 Task: Create a due date automation trigger when advanced on, on the tuesday after a card is due add content with a name or a description ending with resume at 11:00 AM.
Action: Mouse moved to (1154, 84)
Screenshot: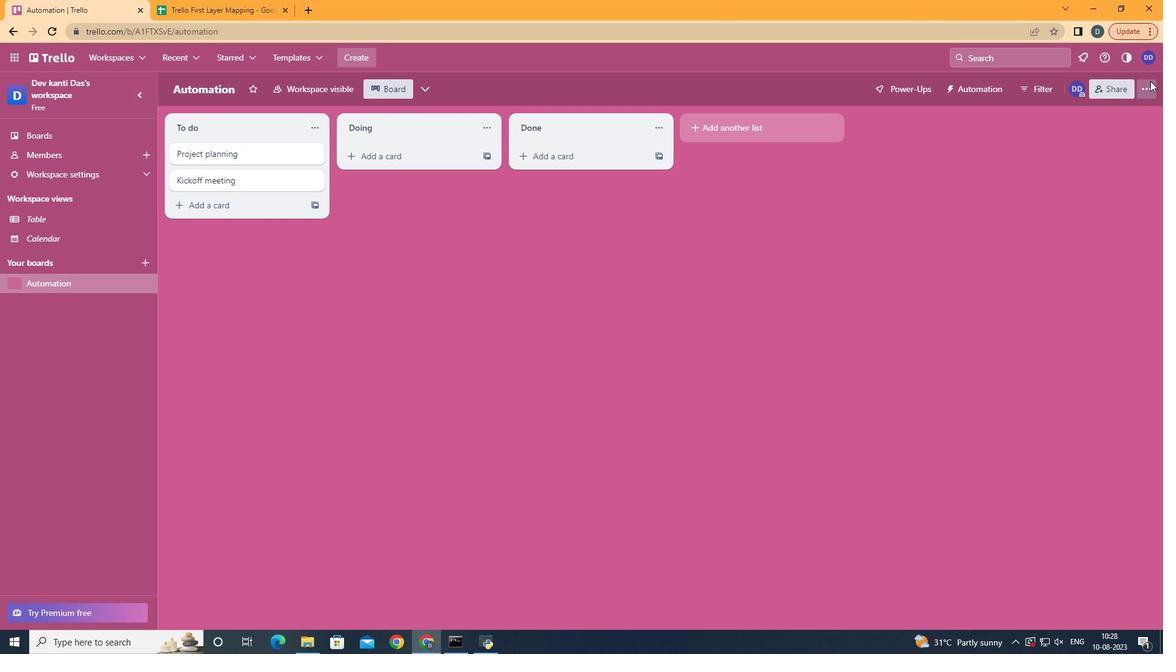 
Action: Mouse pressed left at (1154, 84)
Screenshot: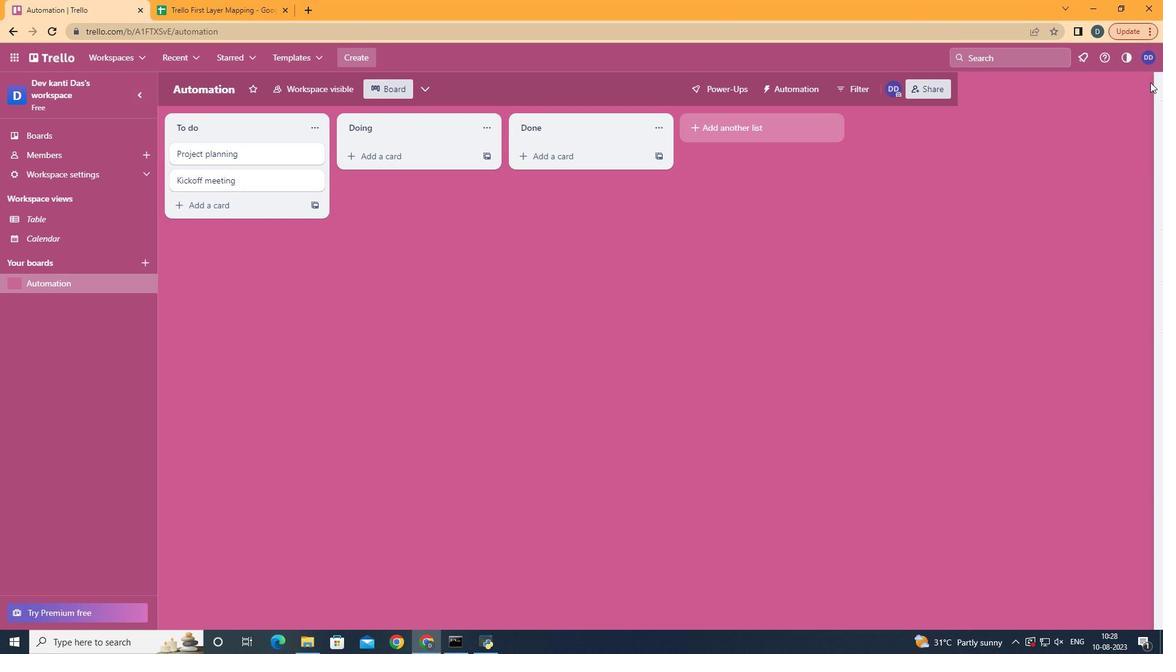 
Action: Mouse moved to (1069, 256)
Screenshot: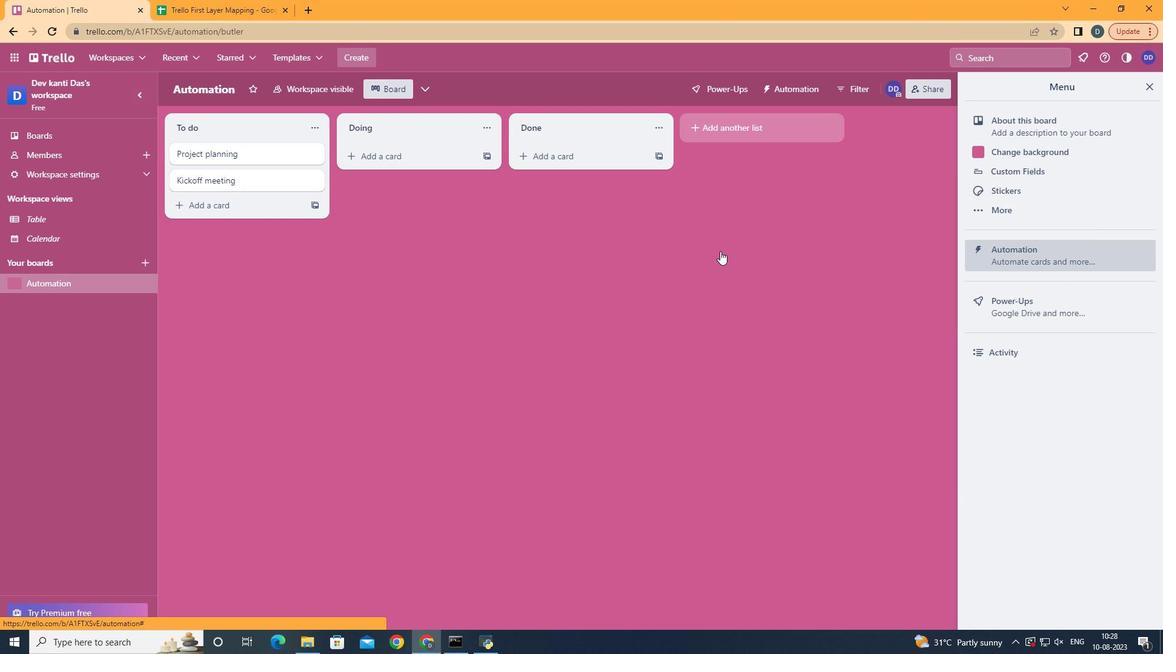 
Action: Mouse pressed left at (1074, 255)
Screenshot: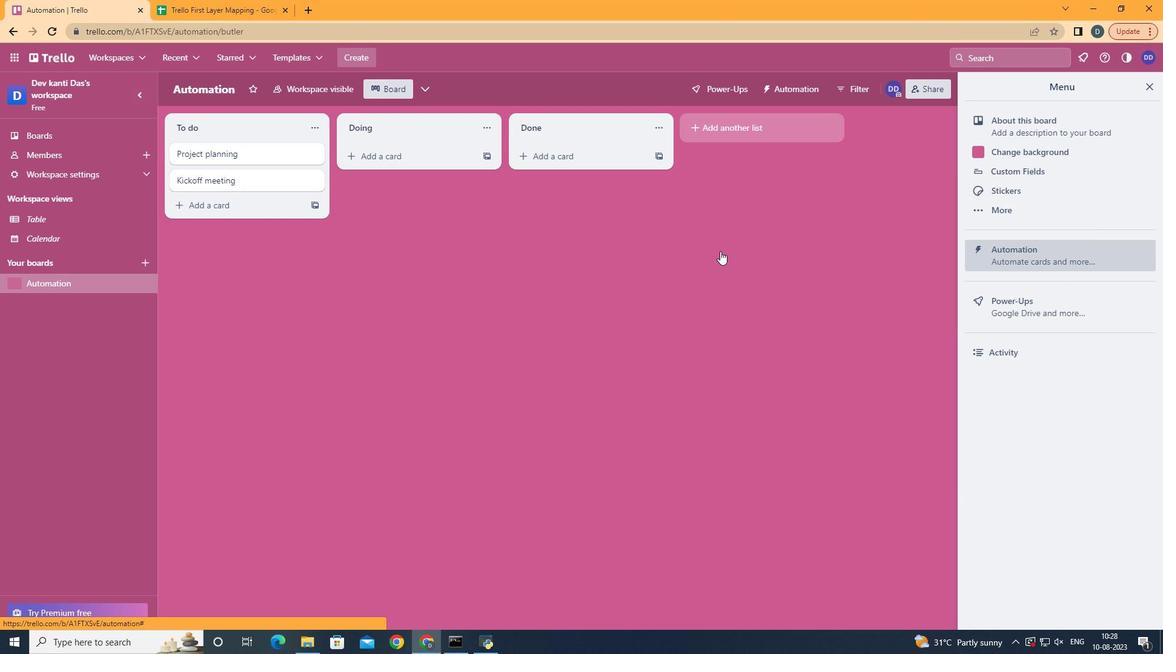 
Action: Mouse moved to (215, 248)
Screenshot: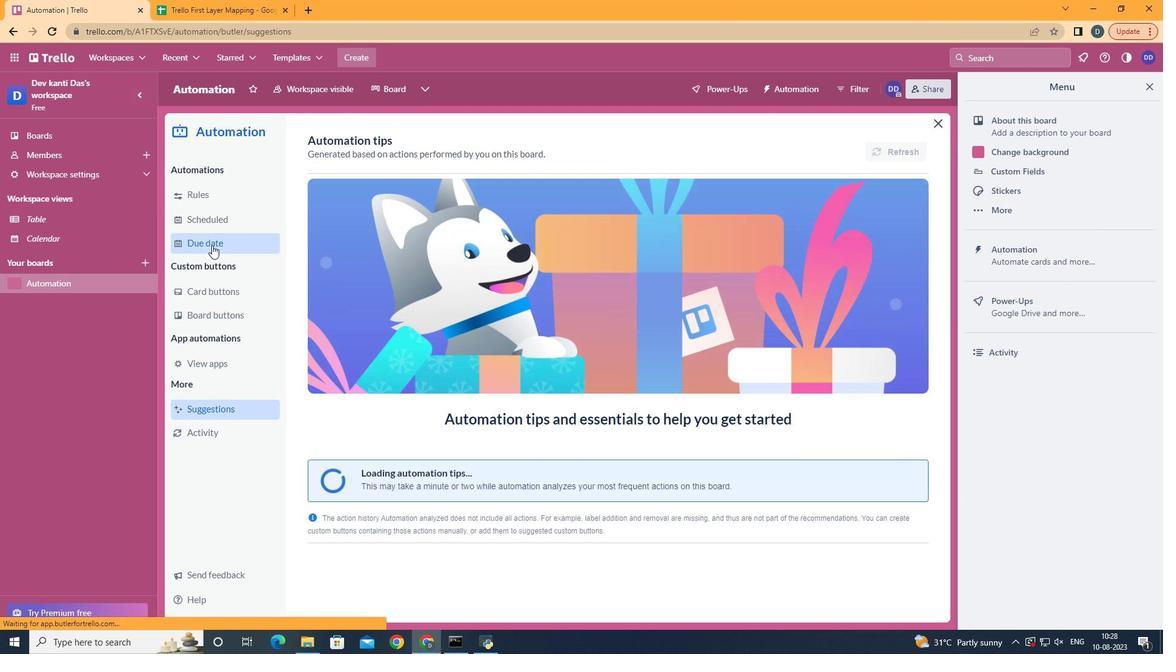 
Action: Mouse pressed left at (215, 248)
Screenshot: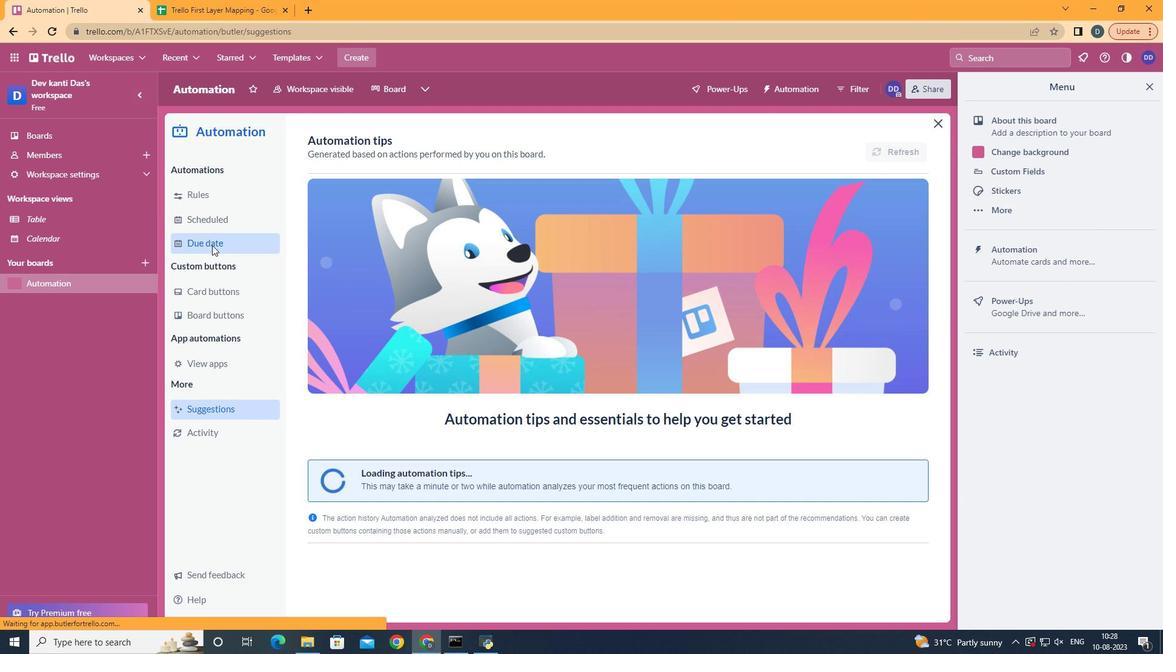 
Action: Mouse moved to (849, 144)
Screenshot: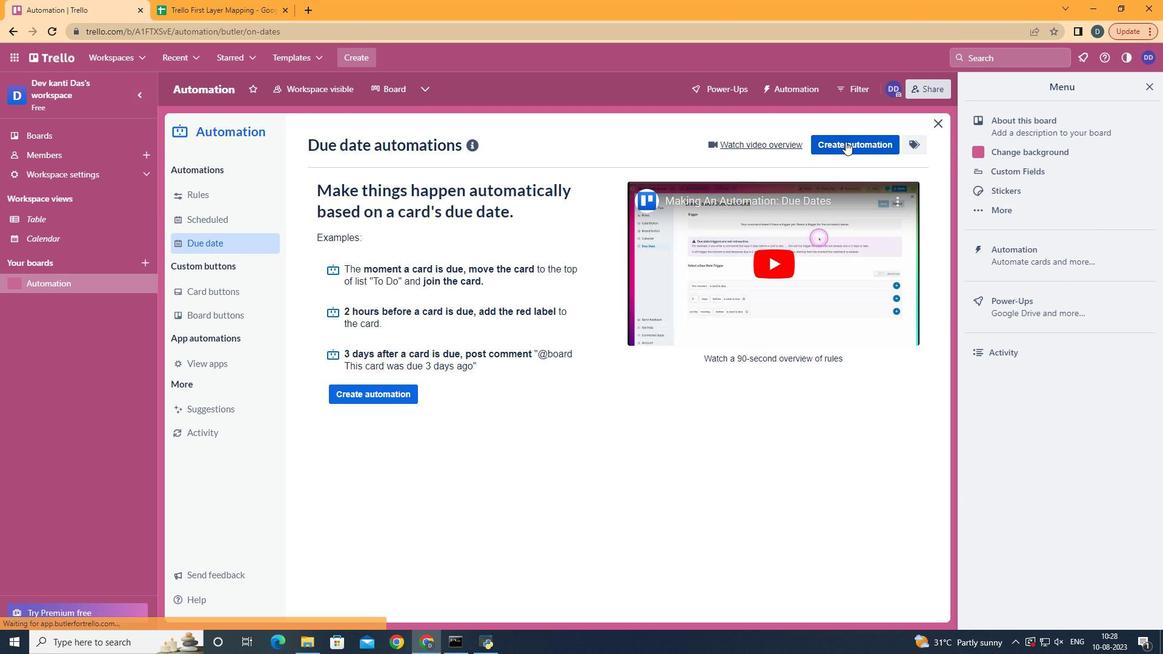 
Action: Mouse pressed left at (849, 144)
Screenshot: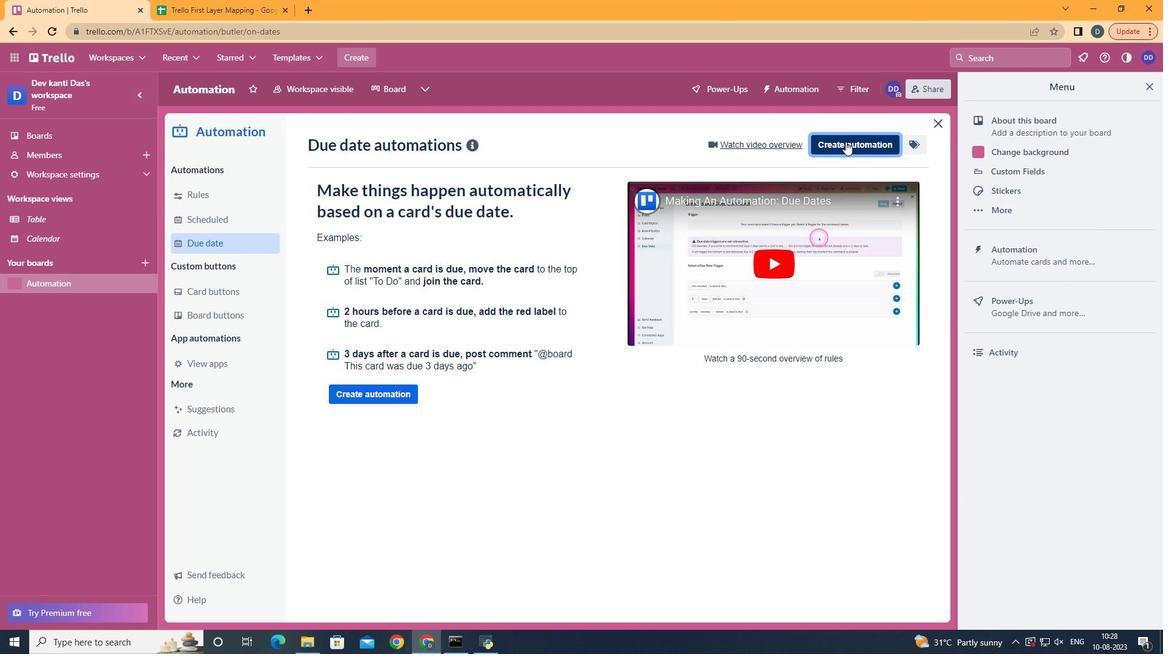 
Action: Mouse moved to (632, 276)
Screenshot: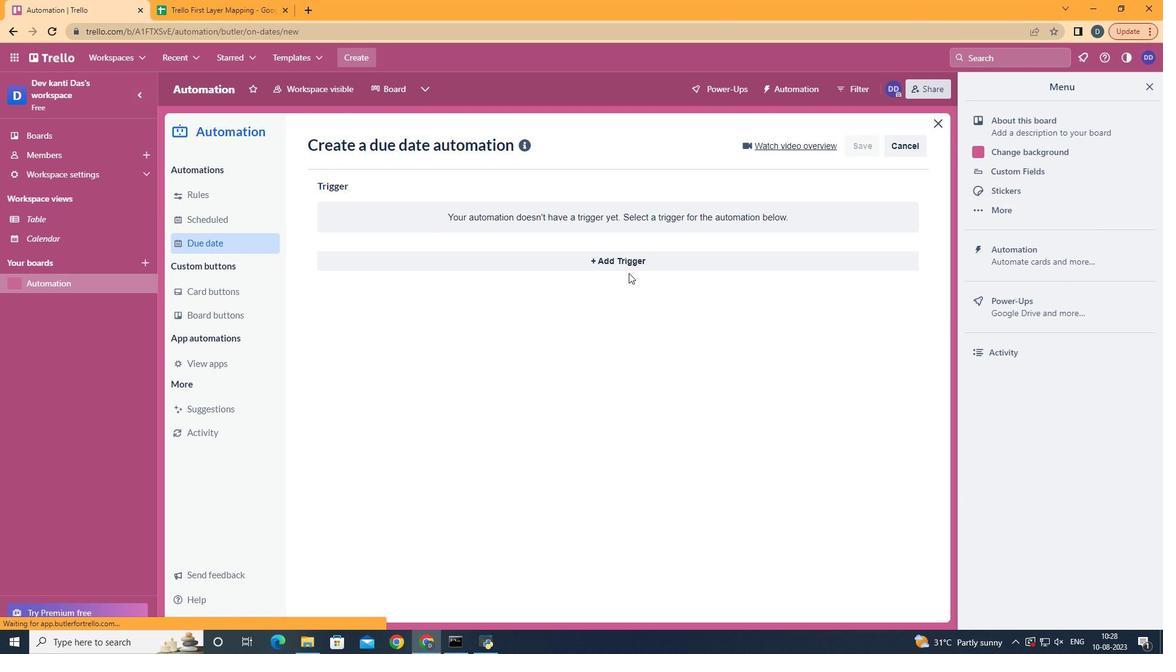 
Action: Mouse pressed left at (632, 276)
Screenshot: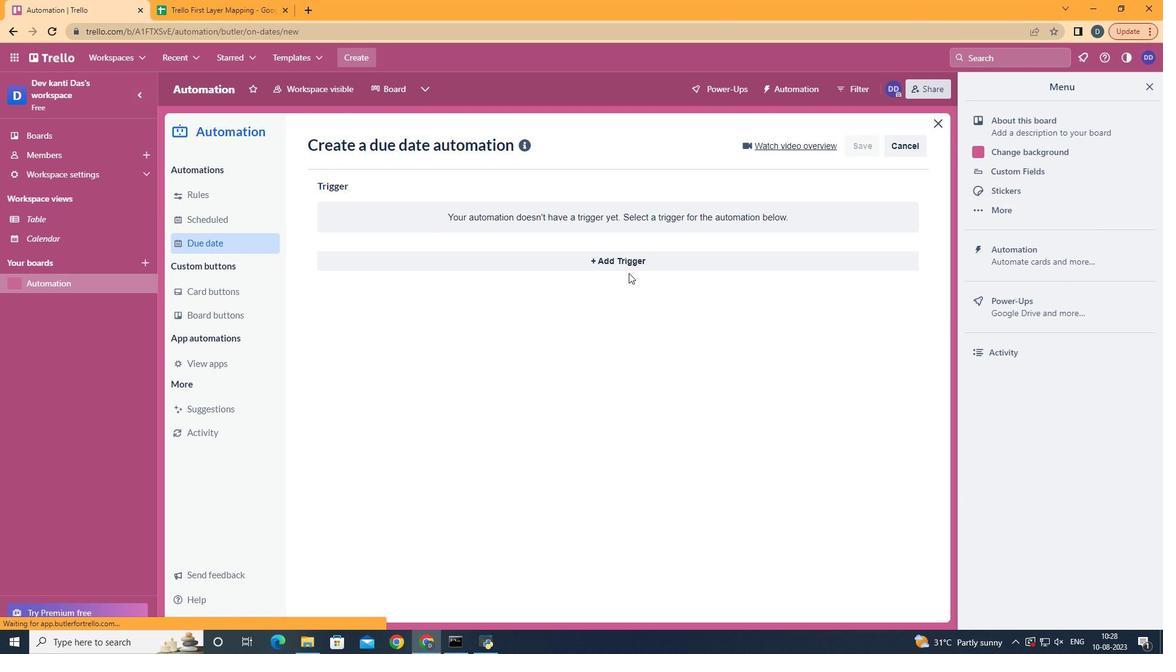 
Action: Mouse moved to (658, 262)
Screenshot: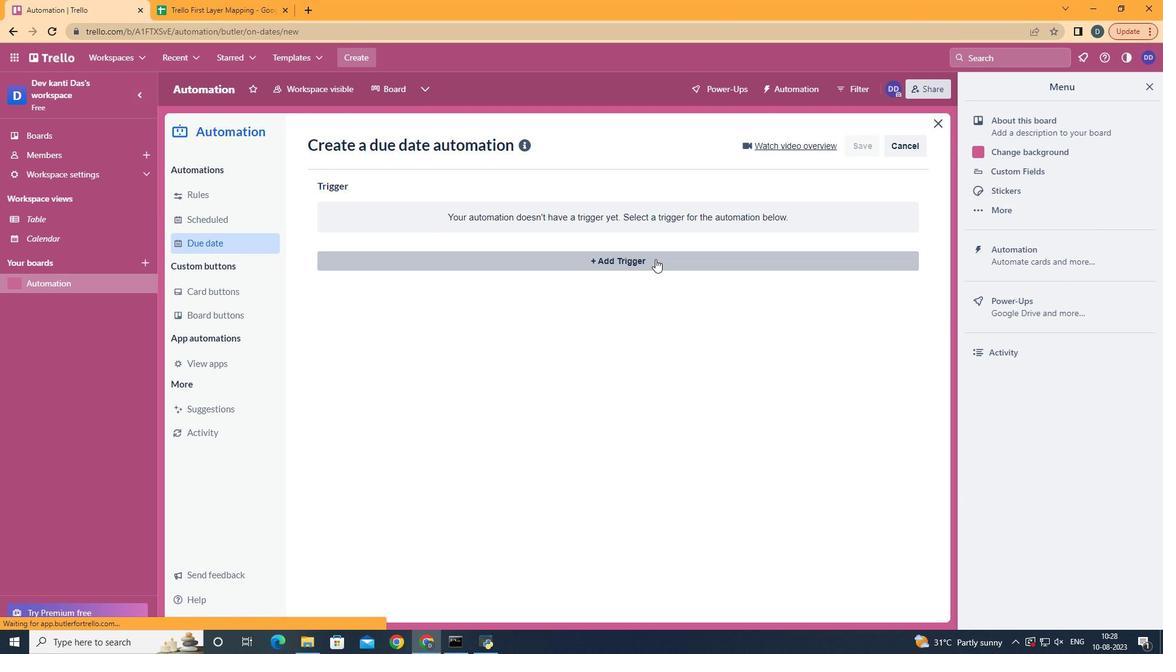 
Action: Mouse pressed left at (658, 262)
Screenshot: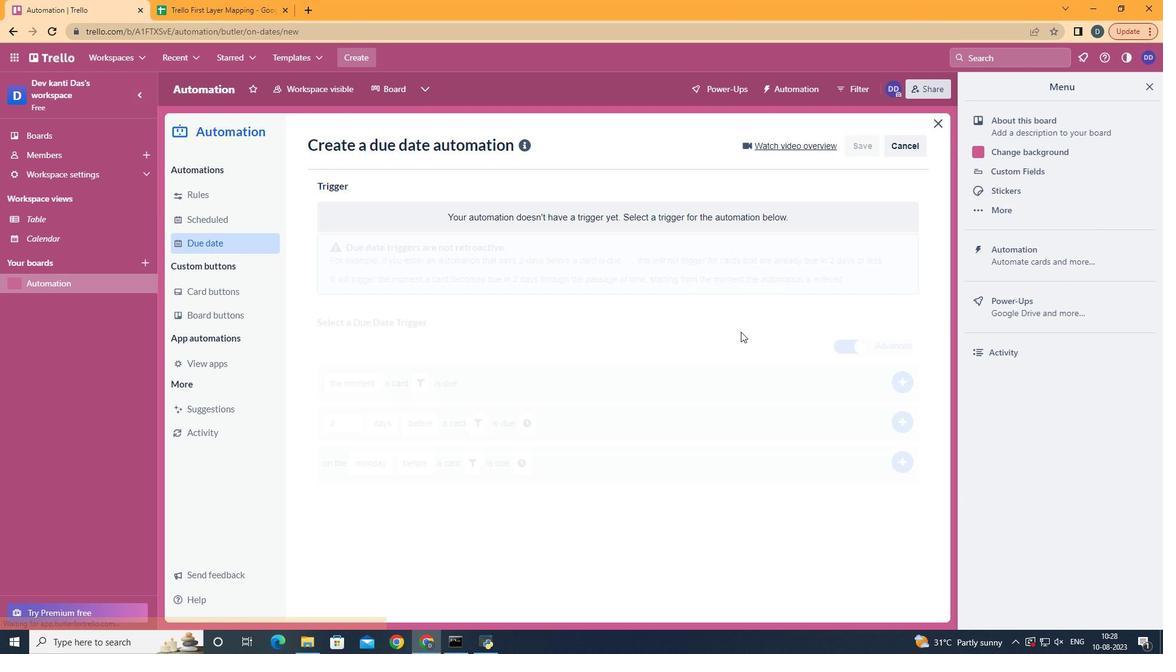 
Action: Mouse moved to (400, 338)
Screenshot: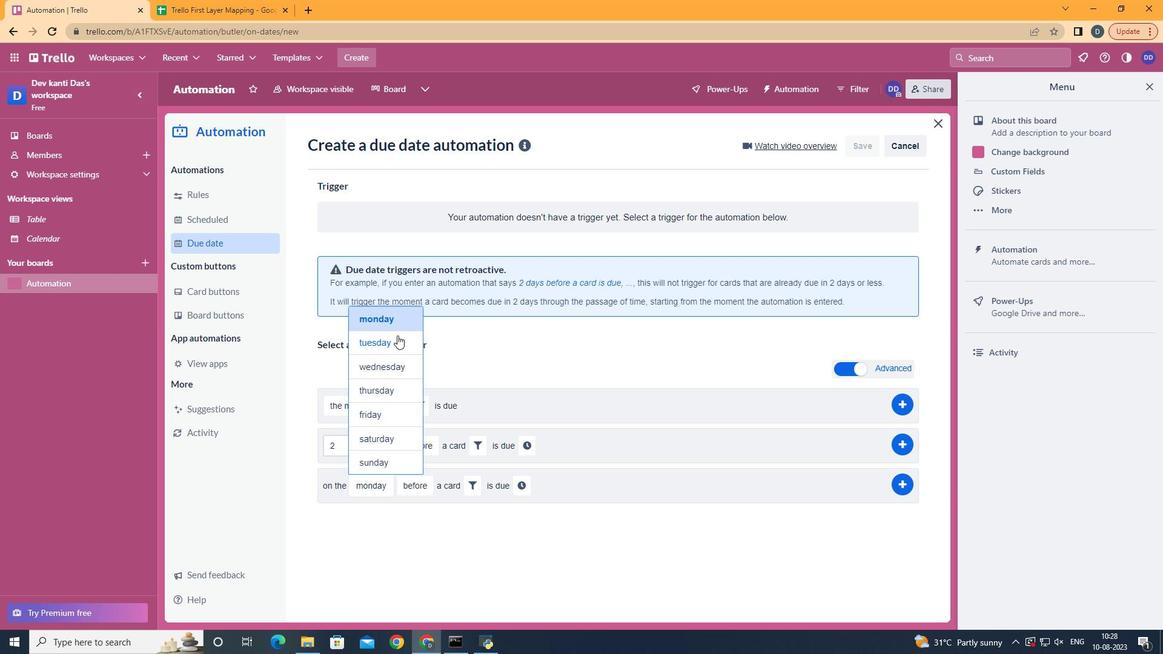 
Action: Mouse pressed left at (400, 338)
Screenshot: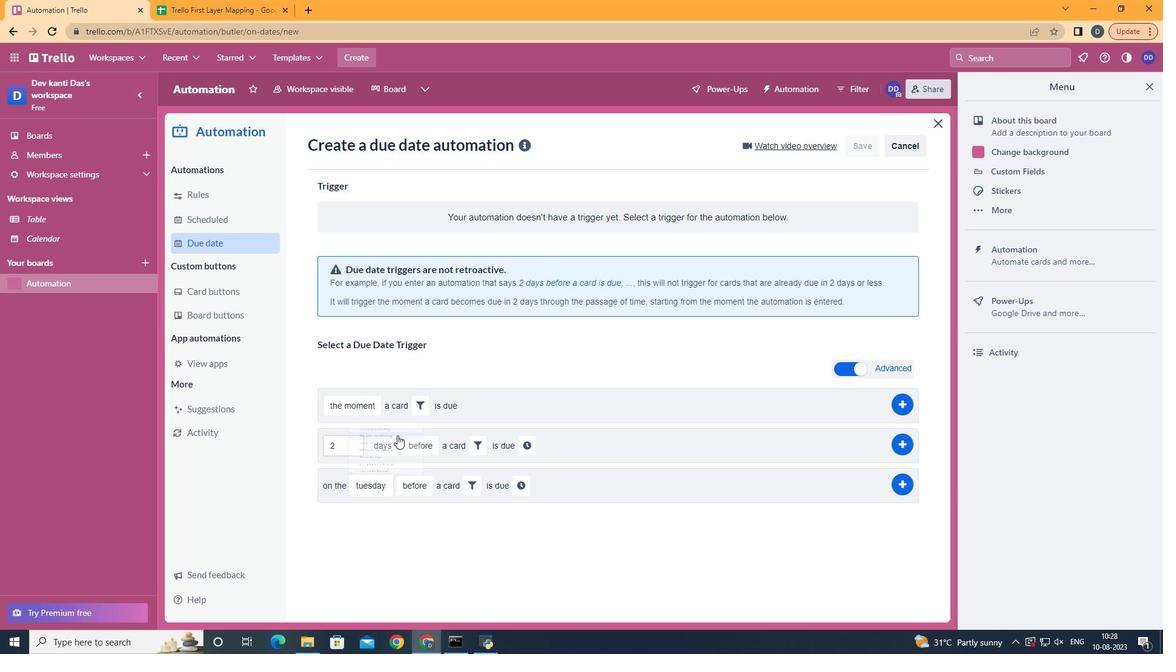 
Action: Mouse moved to (415, 533)
Screenshot: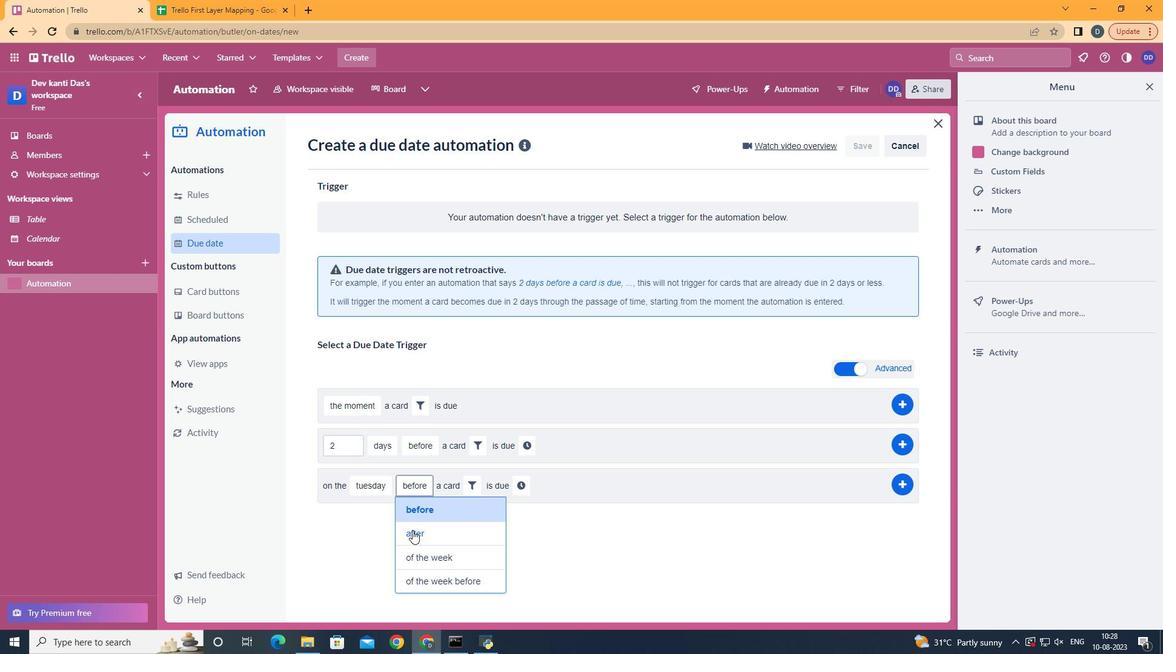 
Action: Mouse pressed left at (415, 533)
Screenshot: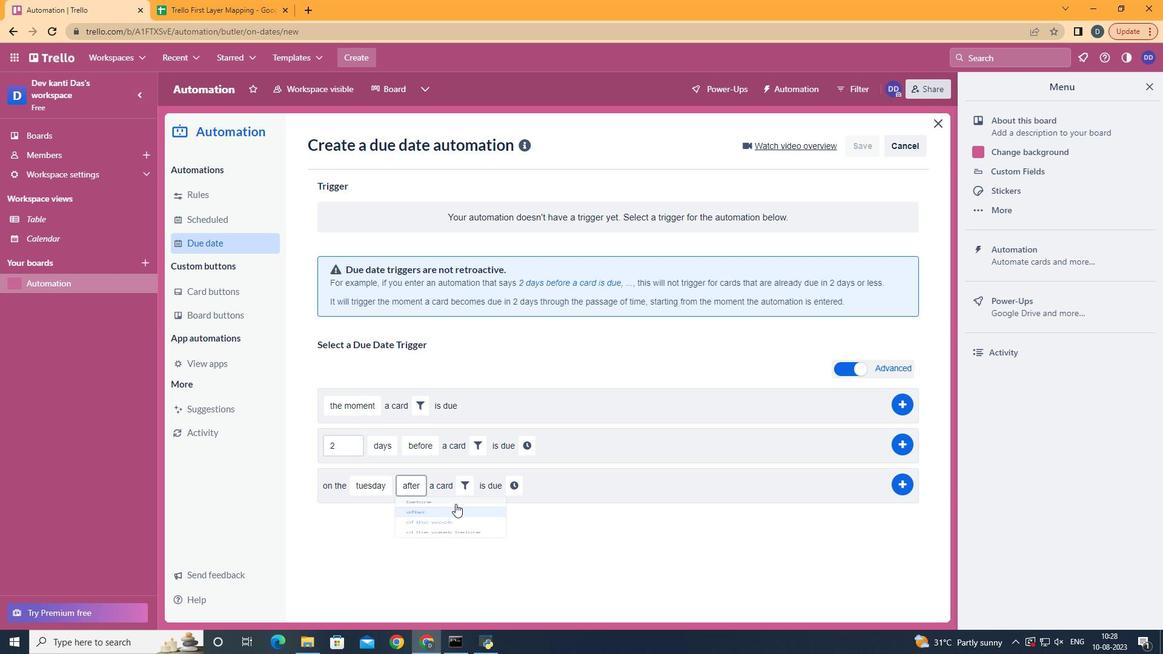 
Action: Mouse moved to (468, 495)
Screenshot: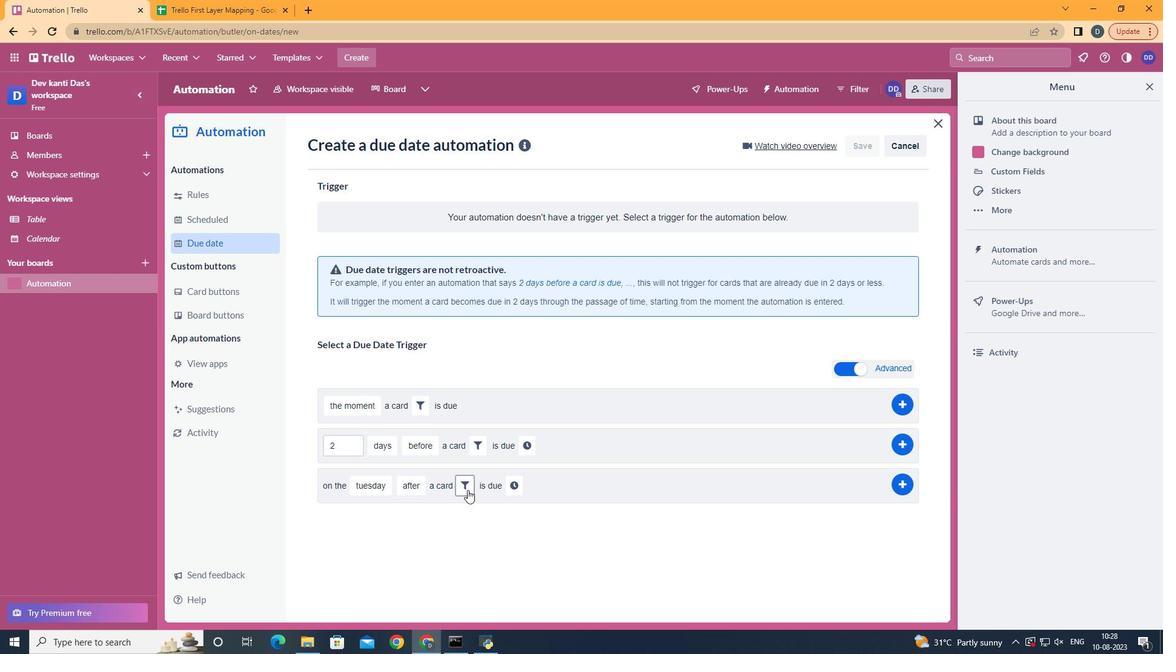 
Action: Mouse pressed left at (468, 495)
Screenshot: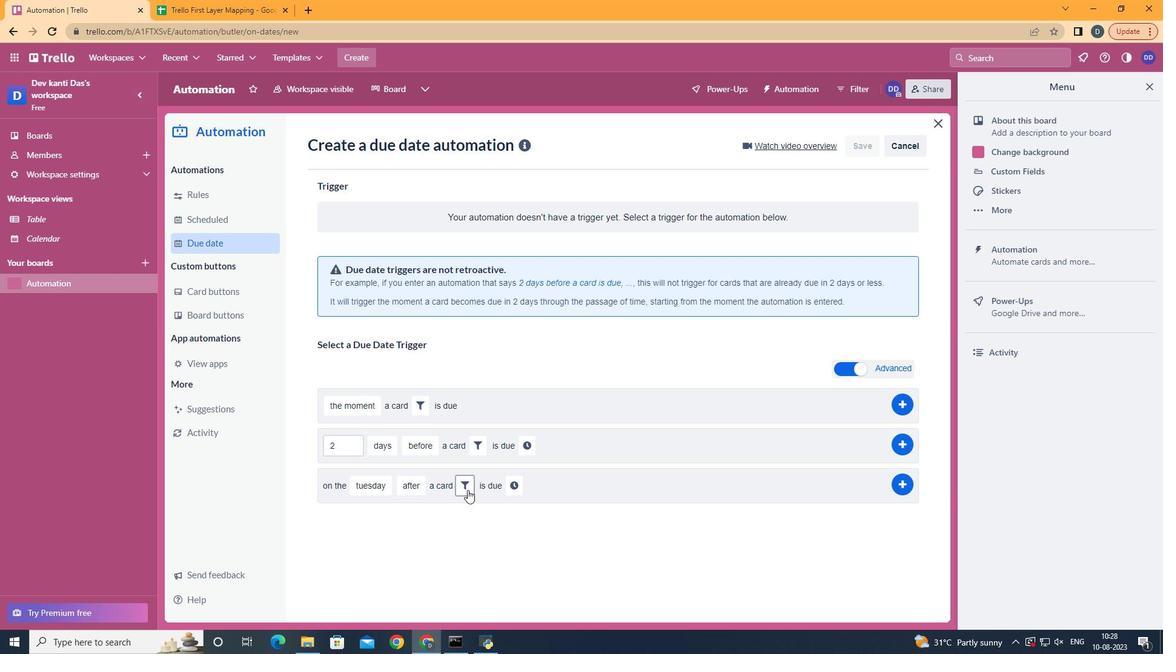
Action: Mouse moved to (620, 527)
Screenshot: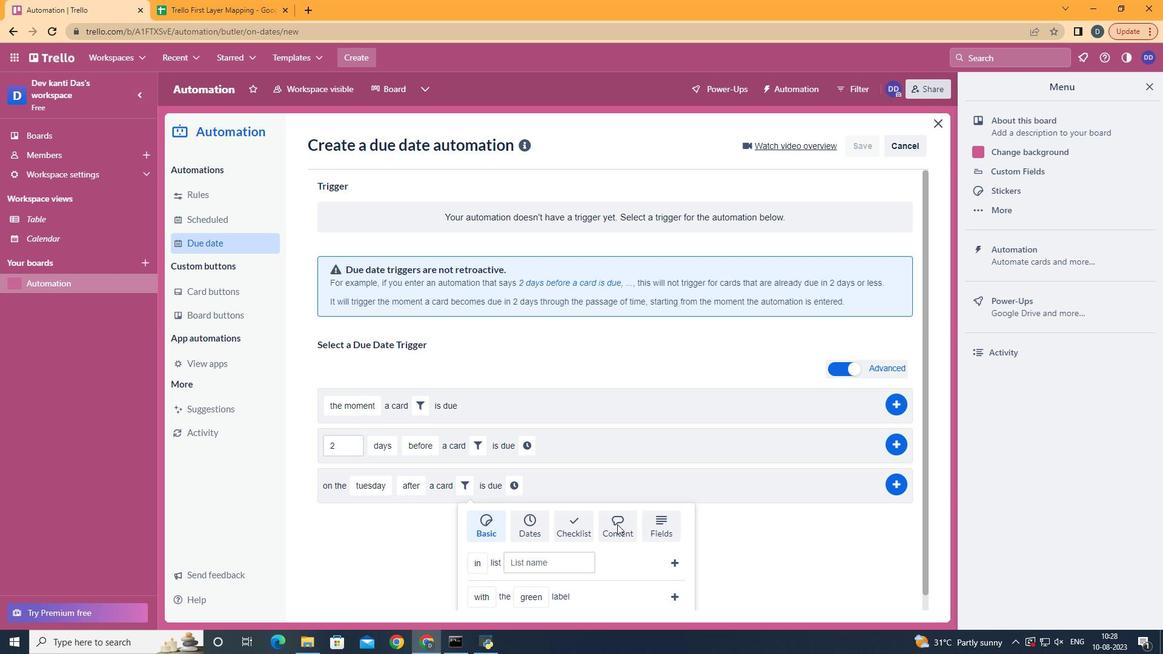 
Action: Mouse pressed left at (620, 527)
Screenshot: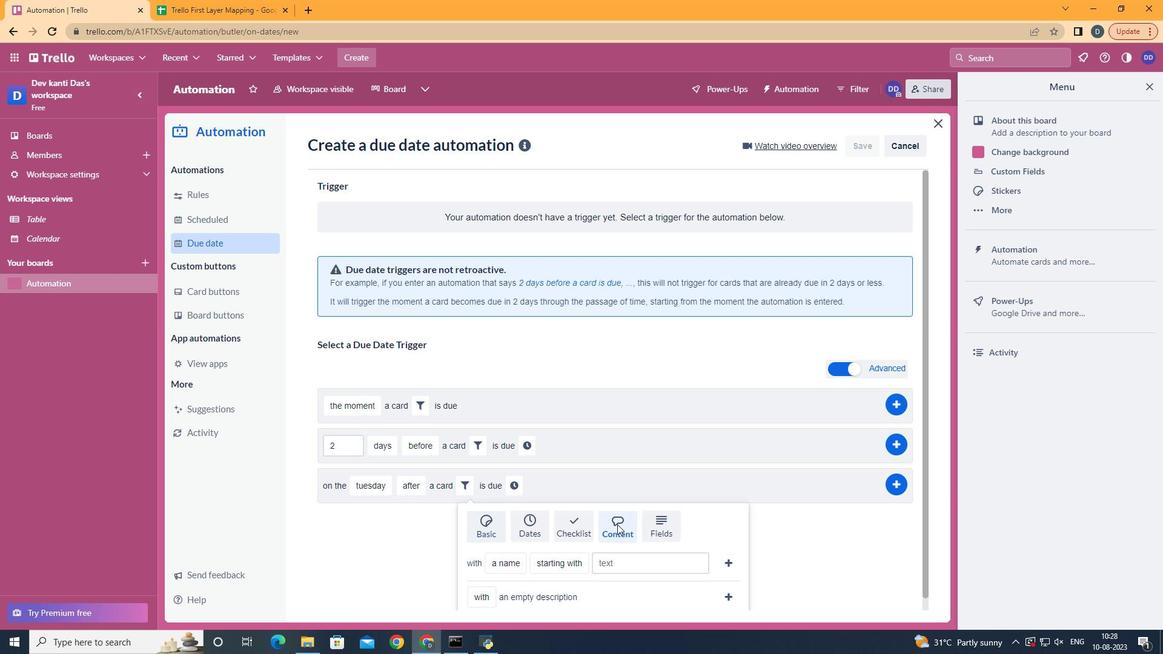 
Action: Mouse moved to (524, 547)
Screenshot: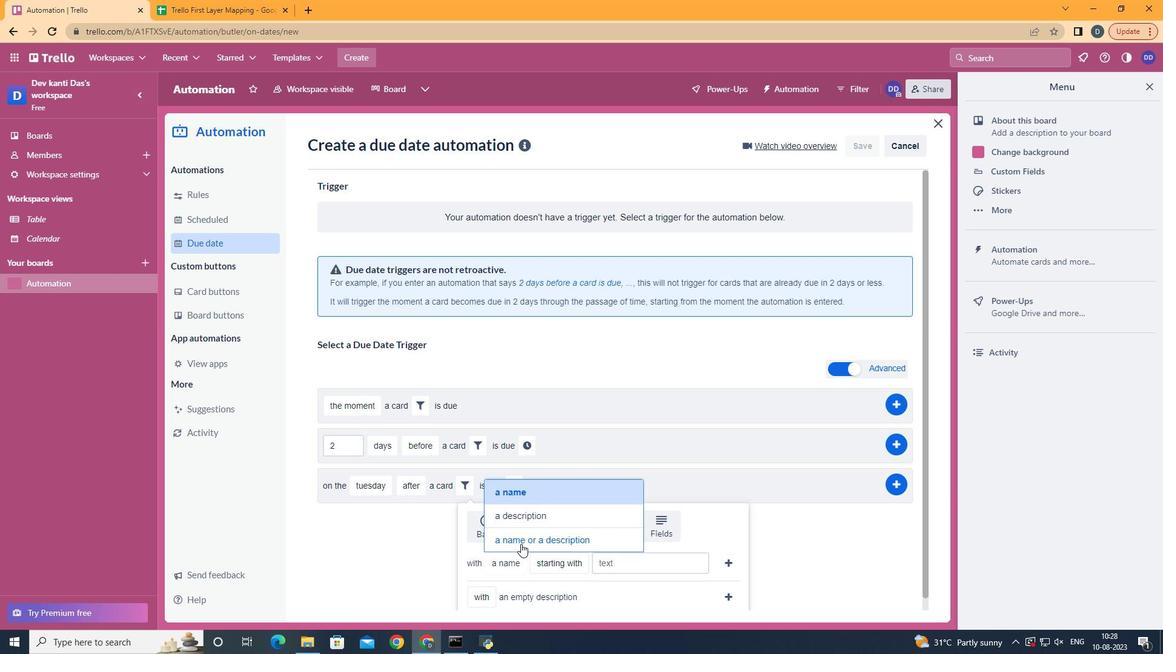 
Action: Mouse pressed left at (524, 547)
Screenshot: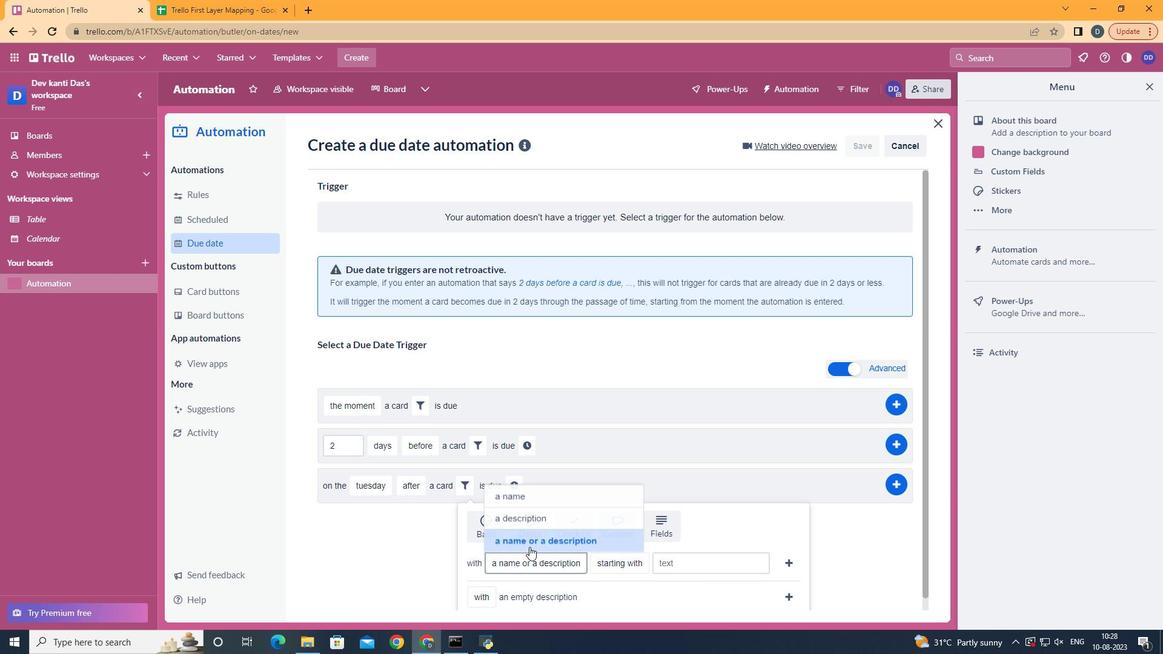 
Action: Mouse moved to (647, 442)
Screenshot: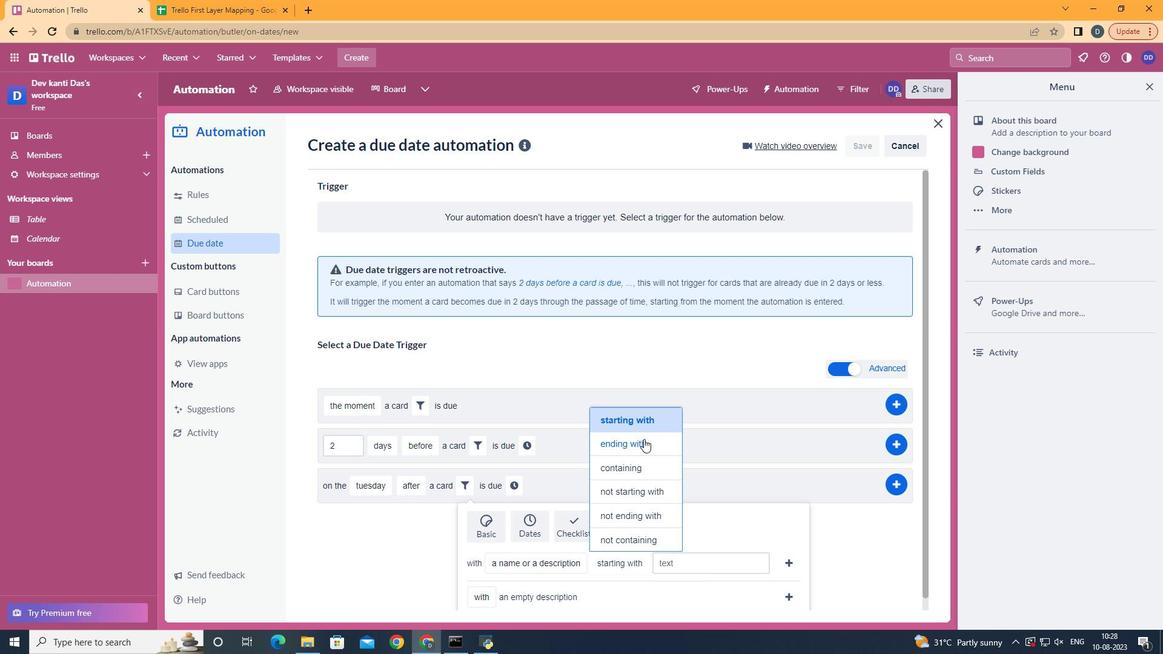 
Action: Mouse pressed left at (647, 442)
Screenshot: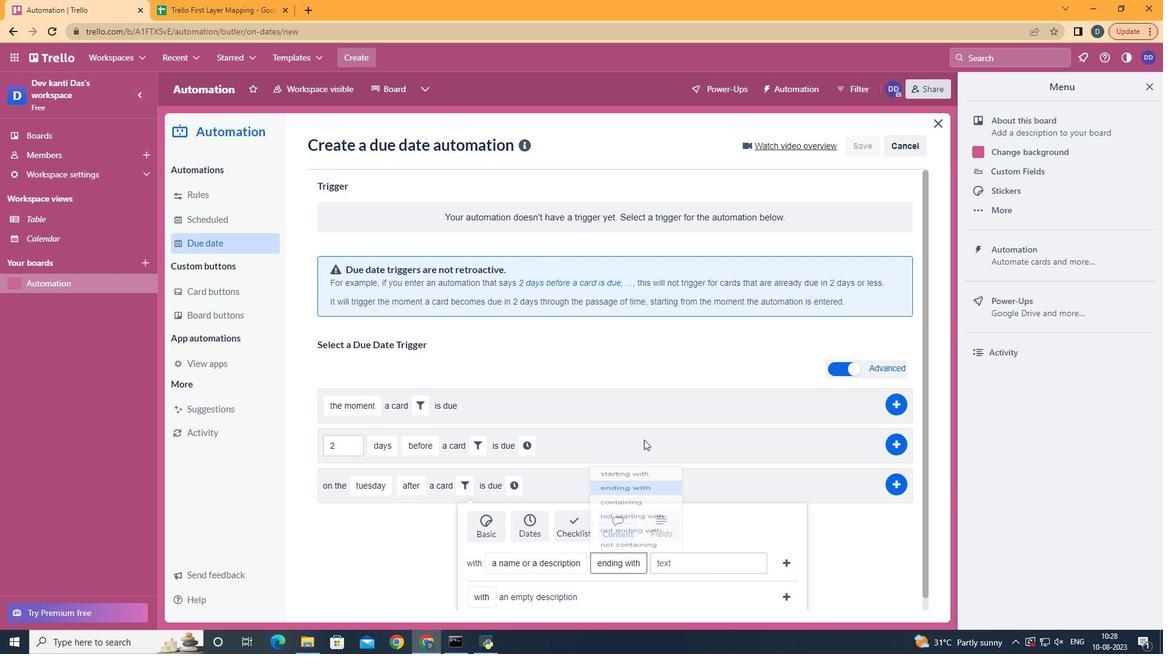 
Action: Mouse moved to (697, 558)
Screenshot: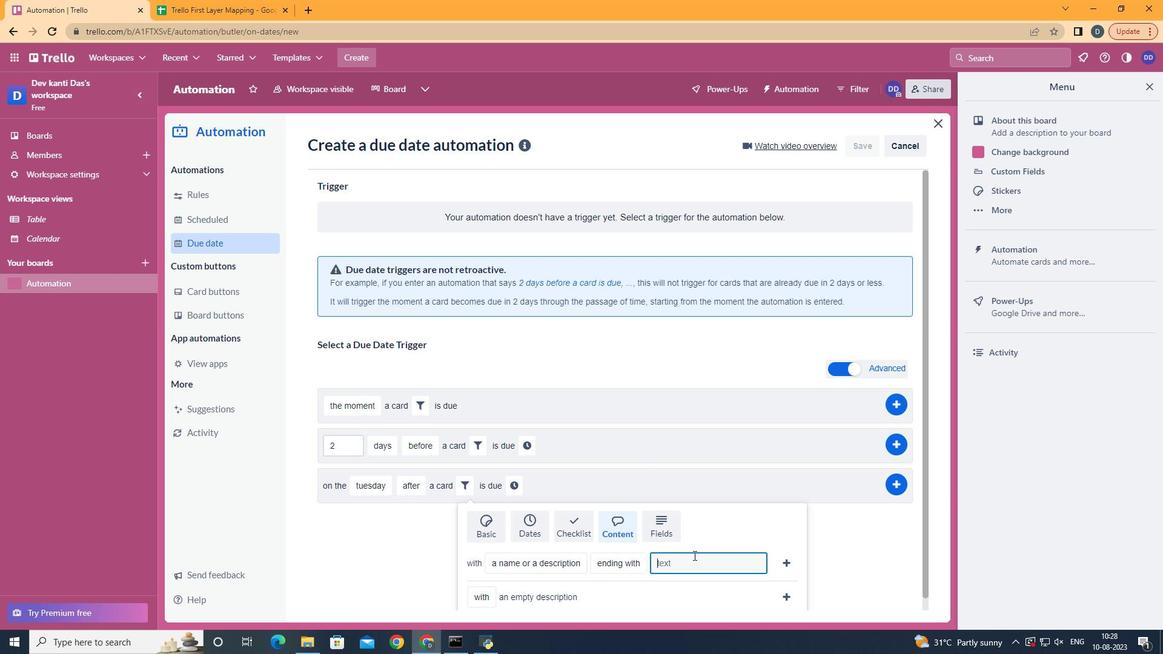 
Action: Mouse pressed left at (697, 558)
Screenshot: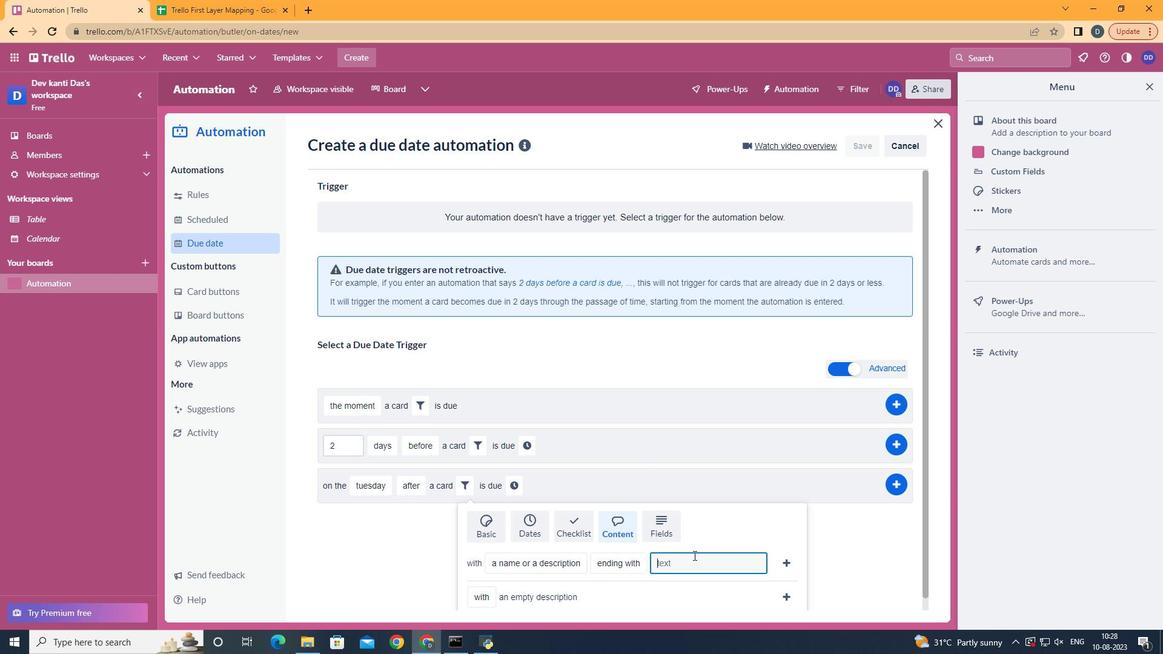 
Action: Key pressed resume
Screenshot: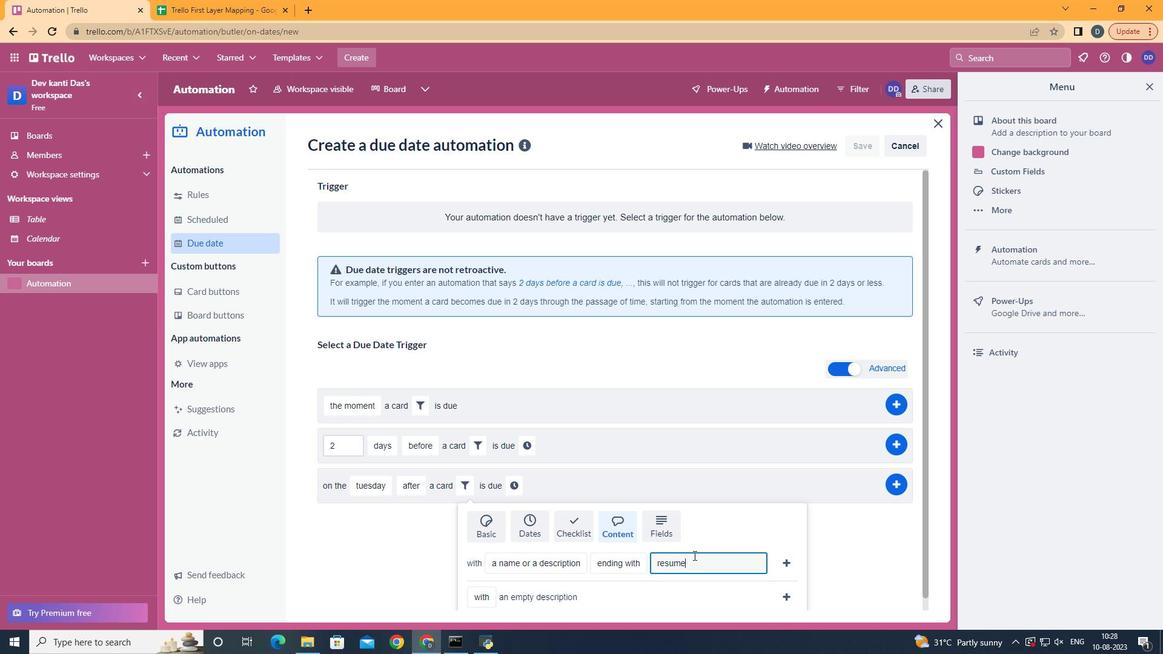 
Action: Mouse moved to (784, 566)
Screenshot: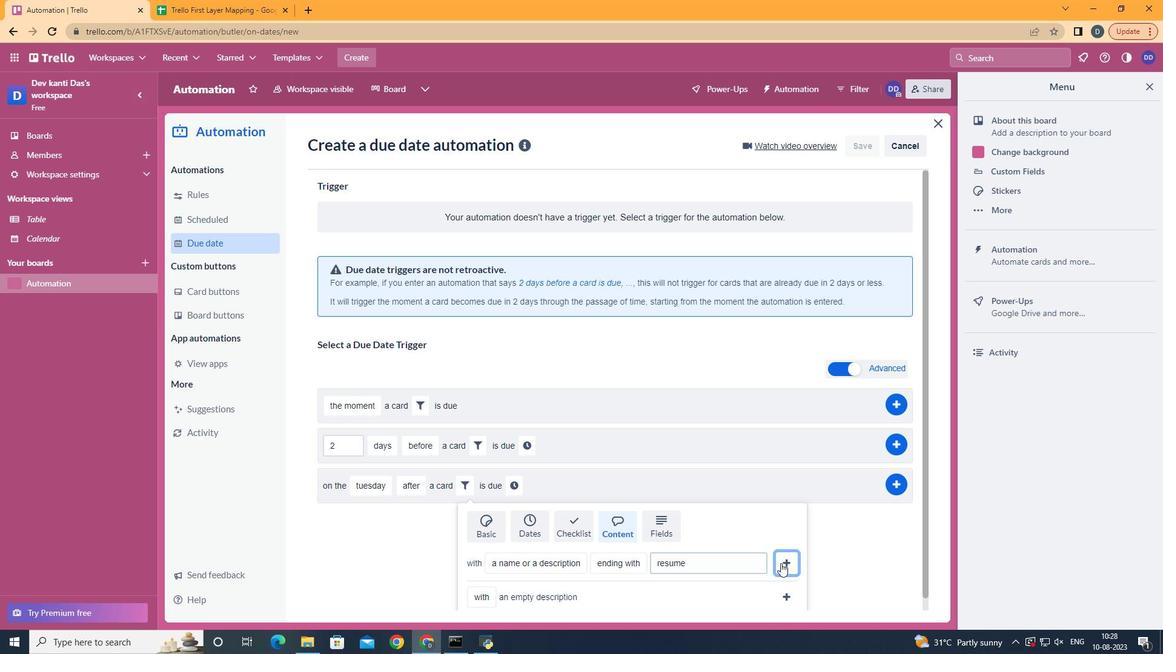 
Action: Mouse pressed left at (784, 566)
Screenshot: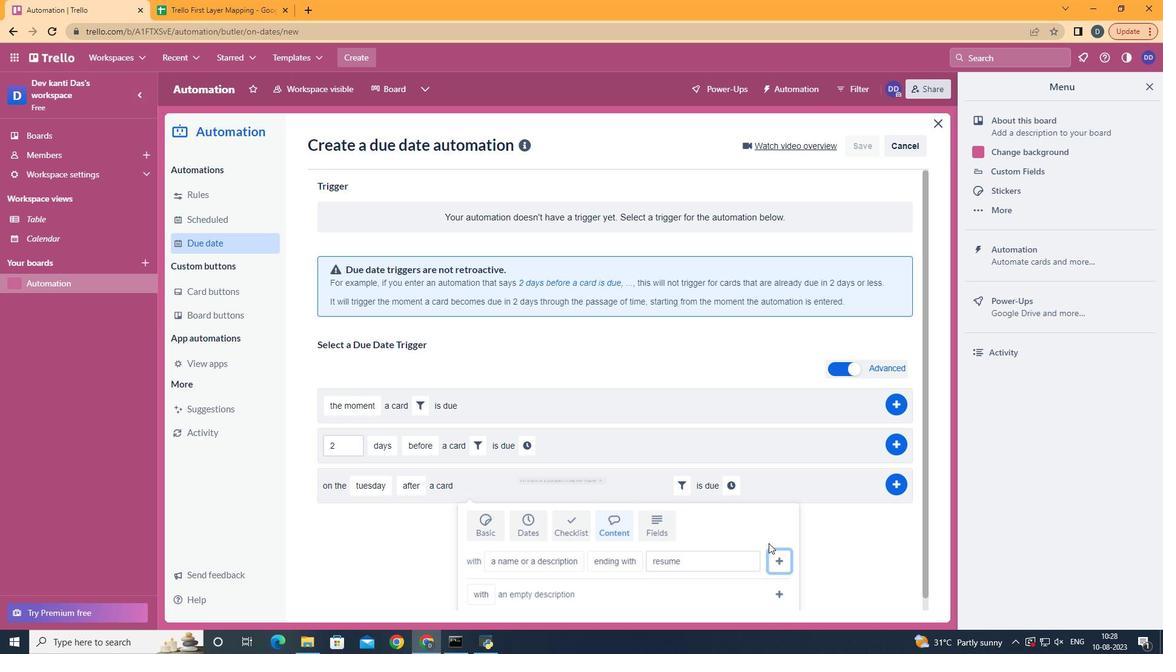 
Action: Mouse moved to (740, 489)
Screenshot: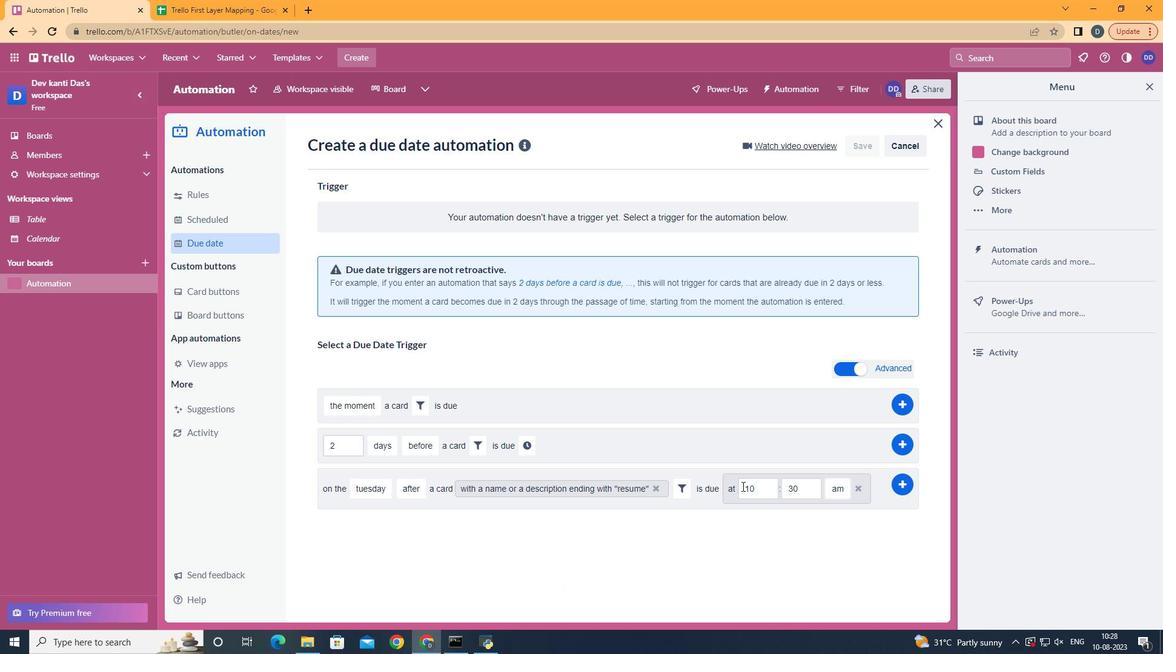 
Action: Mouse pressed left at (740, 489)
Screenshot: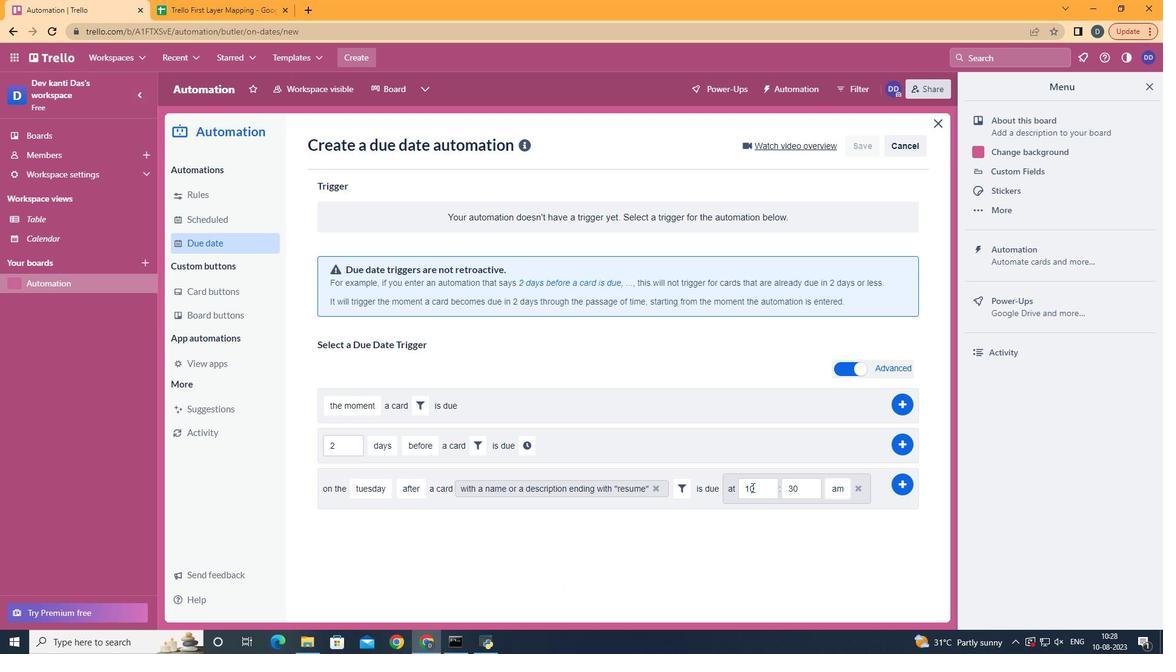 
Action: Mouse moved to (764, 491)
Screenshot: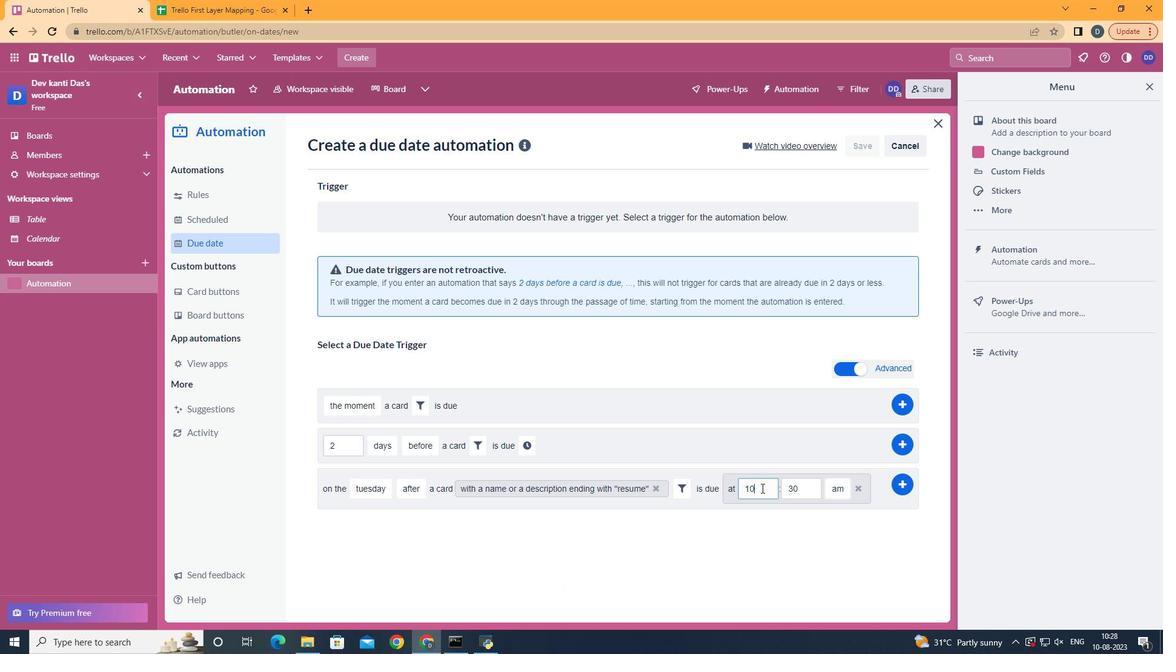 
Action: Mouse pressed left at (764, 491)
Screenshot: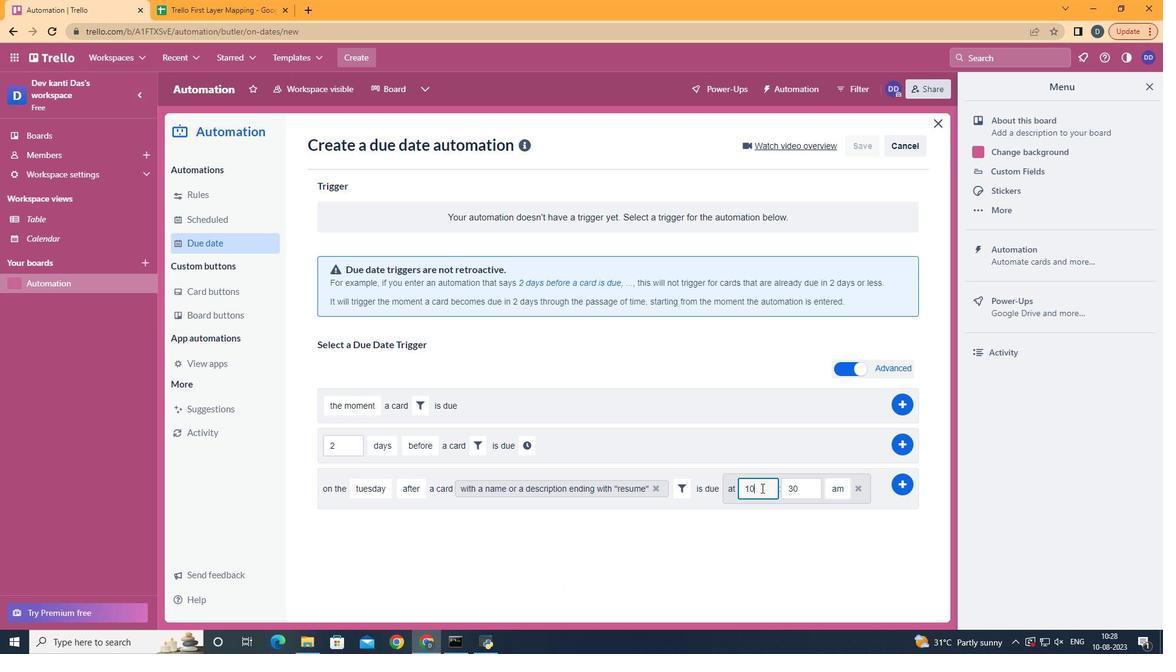 
Action: Key pressed <Key.backspace>1
Screenshot: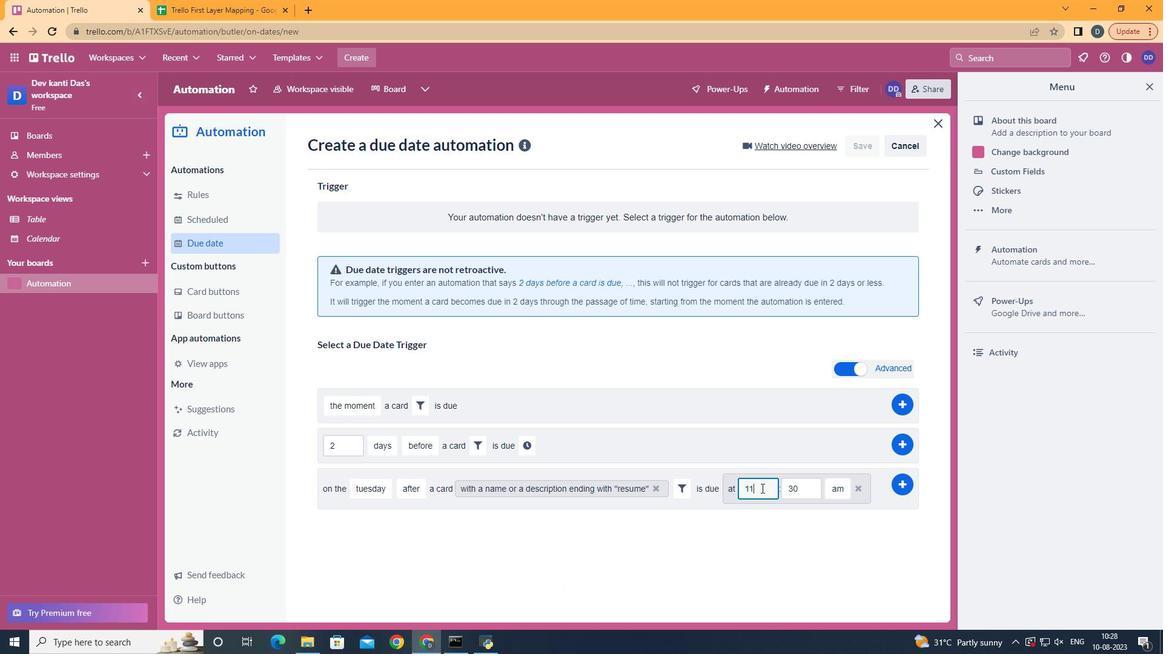 
Action: Mouse moved to (811, 488)
Screenshot: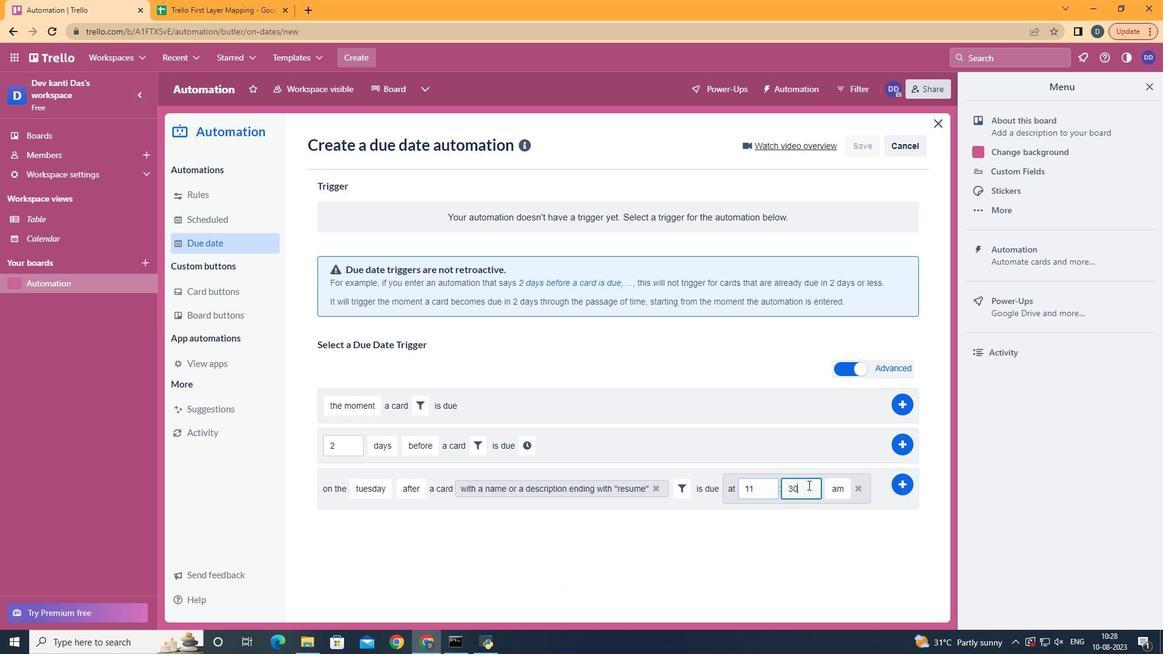 
Action: Mouse pressed left at (811, 488)
Screenshot: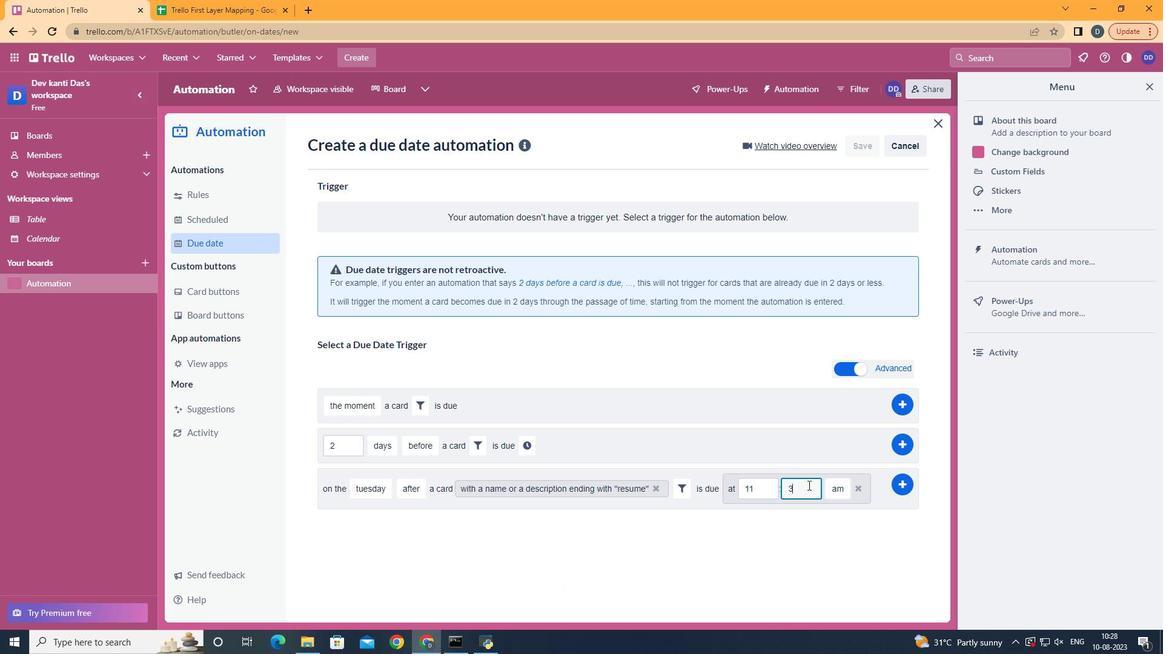 
Action: Key pressed <Key.backspace><Key.backspace>00
Screenshot: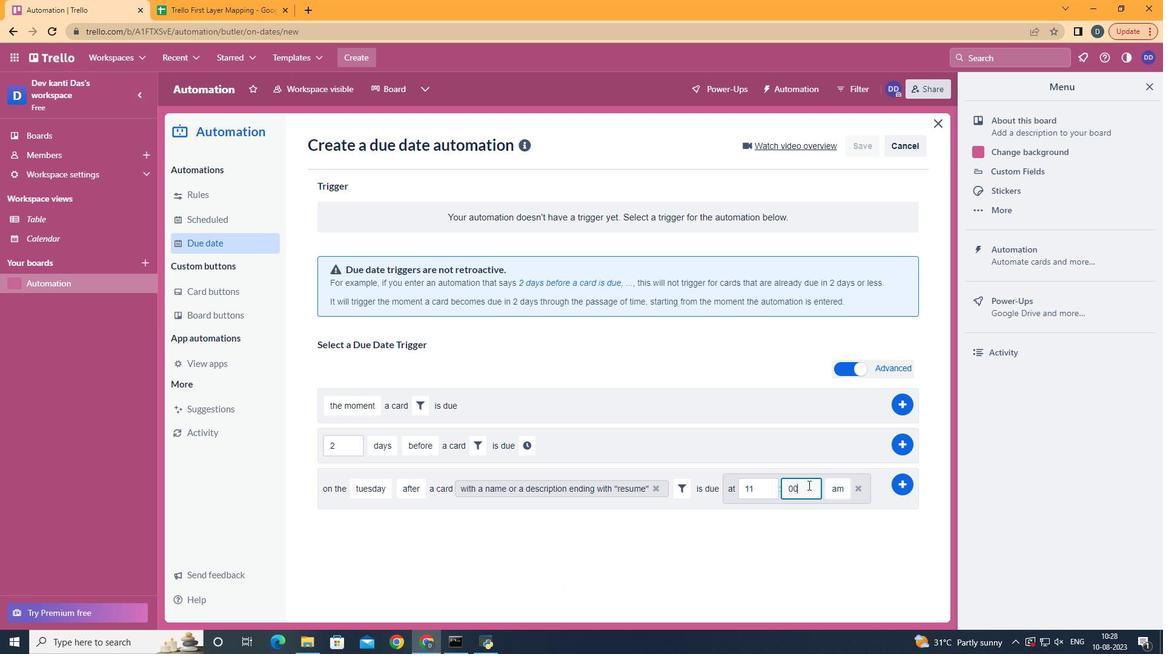
Action: Mouse moved to (900, 490)
Screenshot: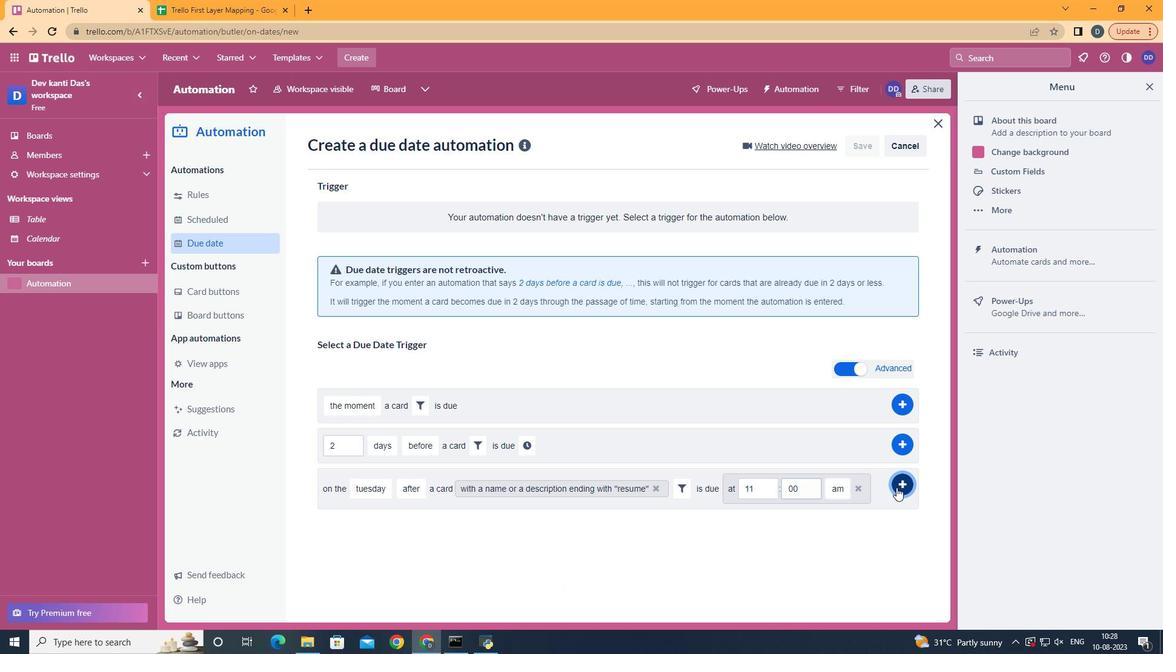 
Action: Mouse pressed left at (900, 490)
Screenshot: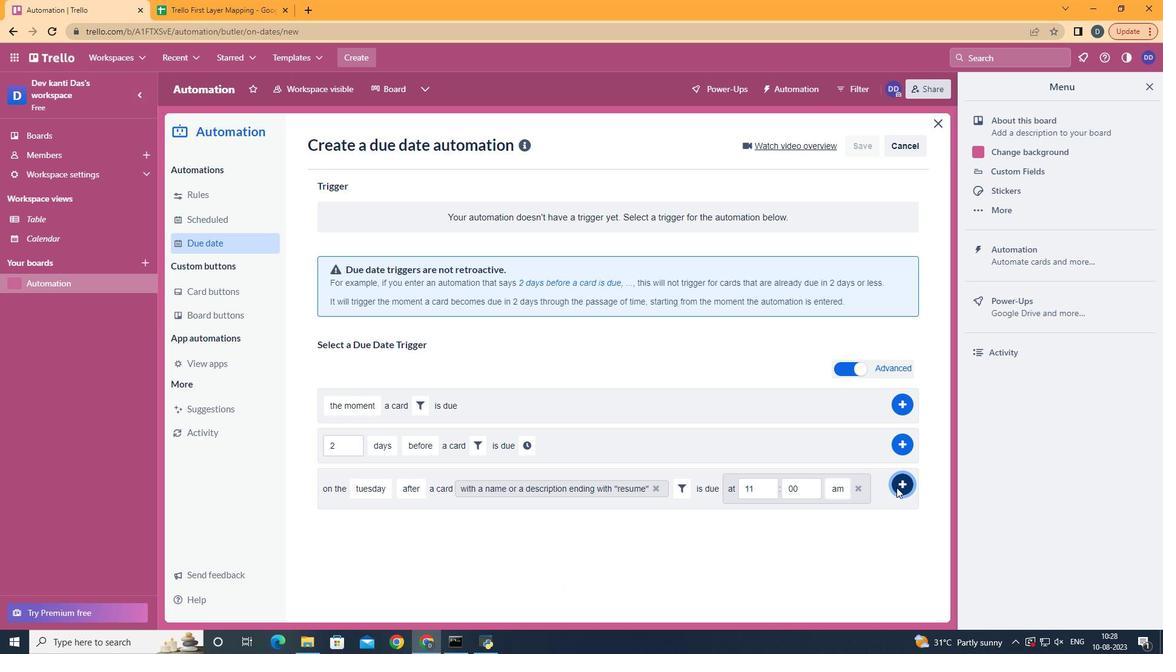 
Action: Mouse moved to (715, 263)
Screenshot: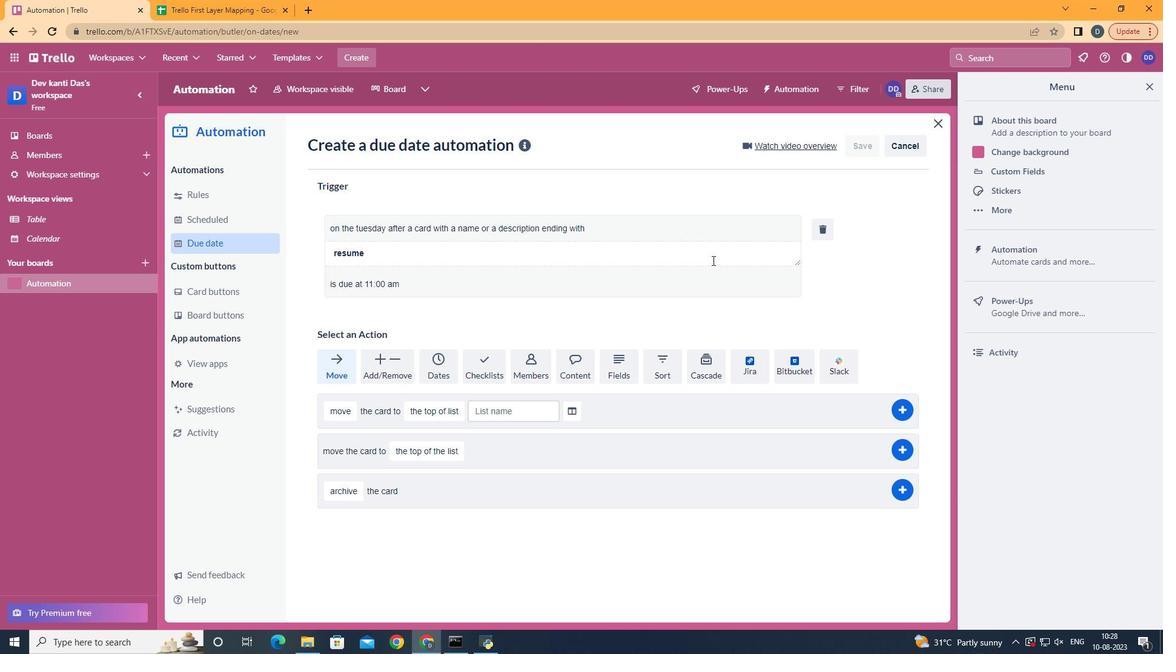 
